 Task: Look for products in the category "Pinot Grigio" that are on sale.
Action: Mouse moved to (949, 294)
Screenshot: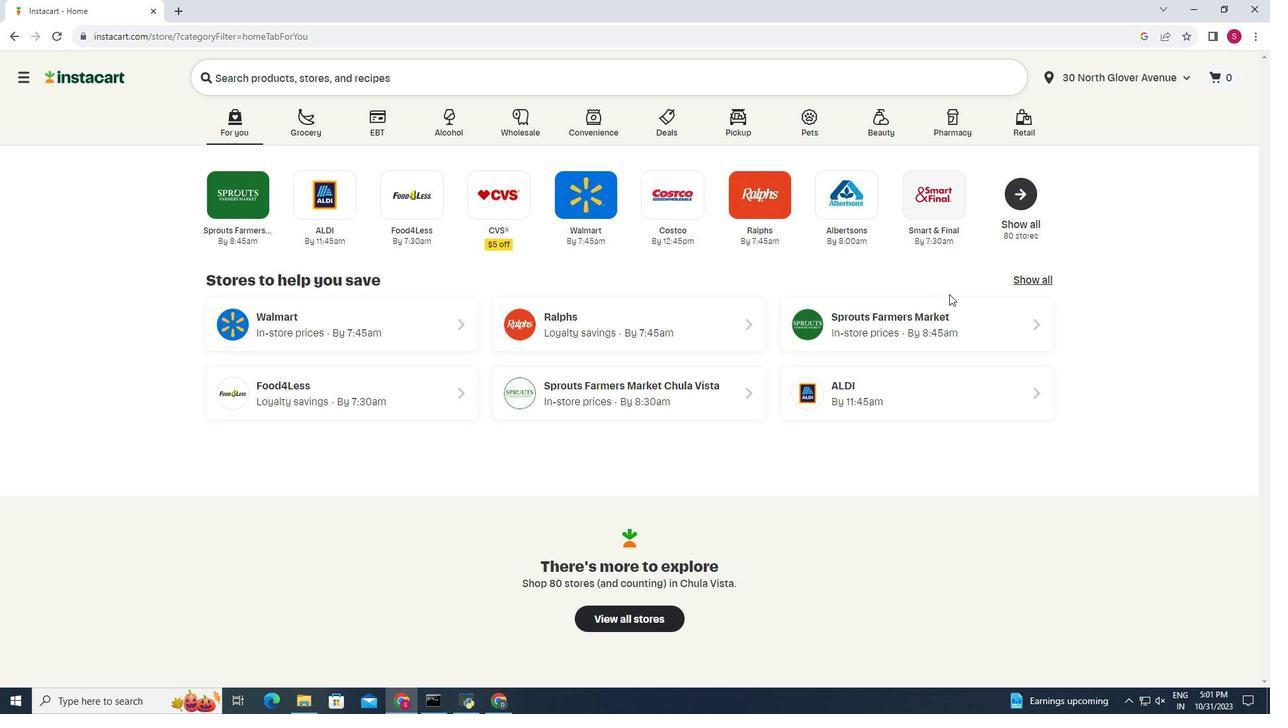 
Action: Mouse pressed left at (949, 294)
Screenshot: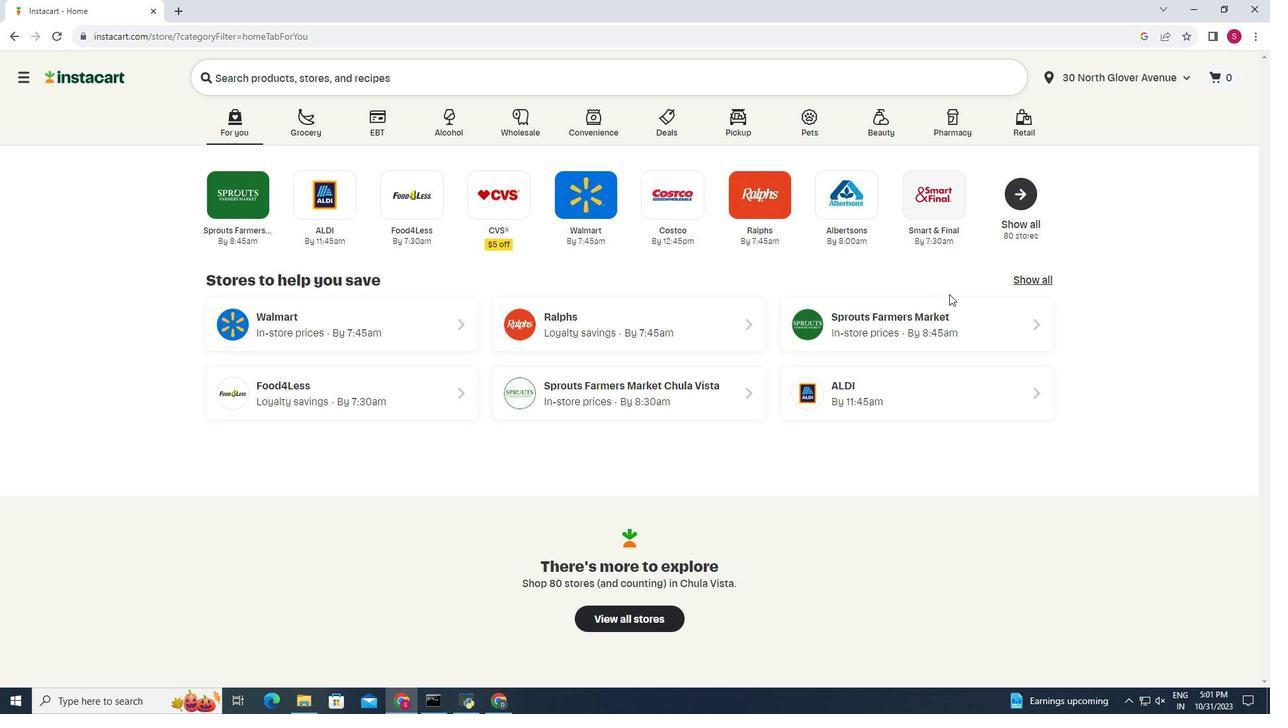 
Action: Mouse moved to (952, 315)
Screenshot: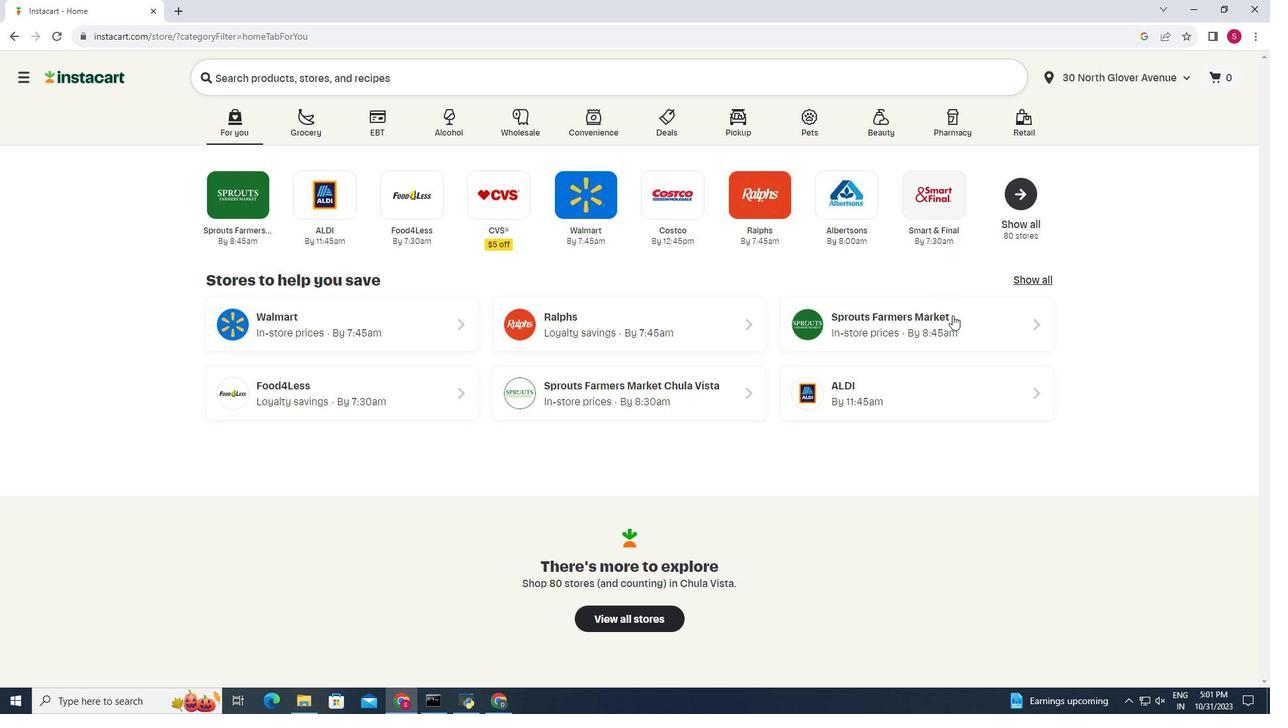 
Action: Mouse pressed left at (952, 315)
Screenshot: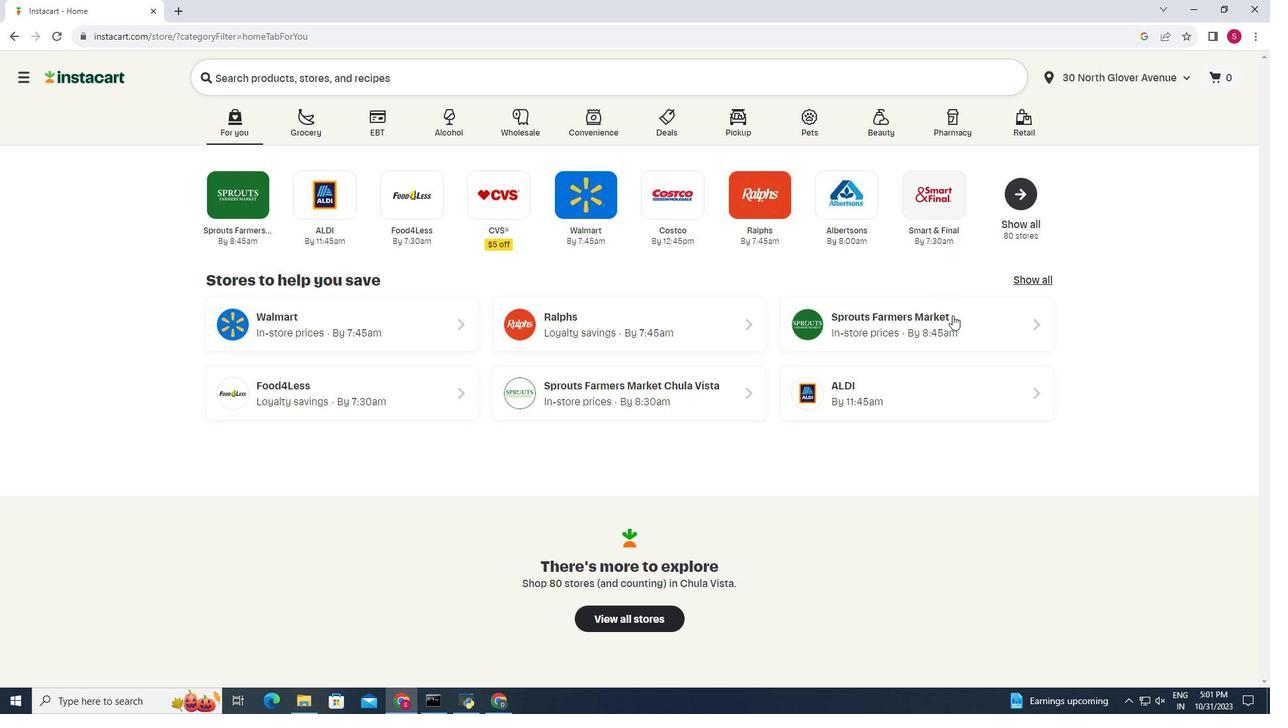 
Action: Mouse moved to (46, 625)
Screenshot: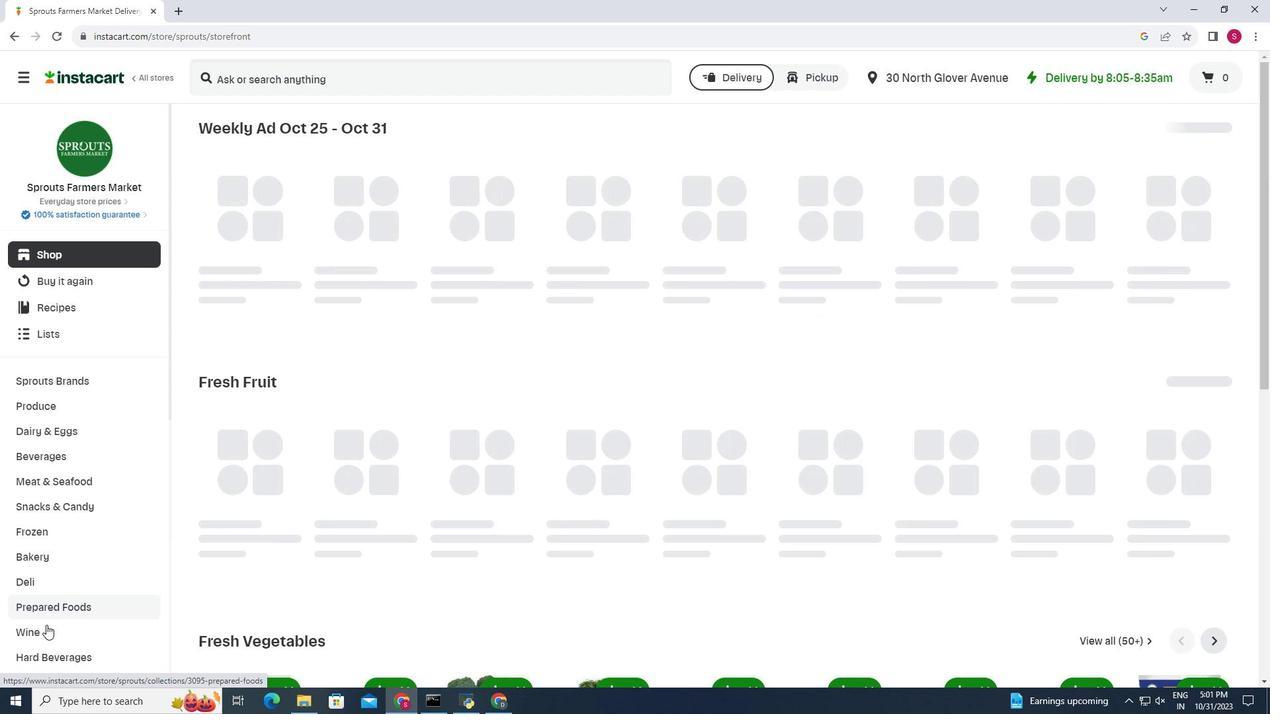 
Action: Mouse pressed left at (46, 625)
Screenshot: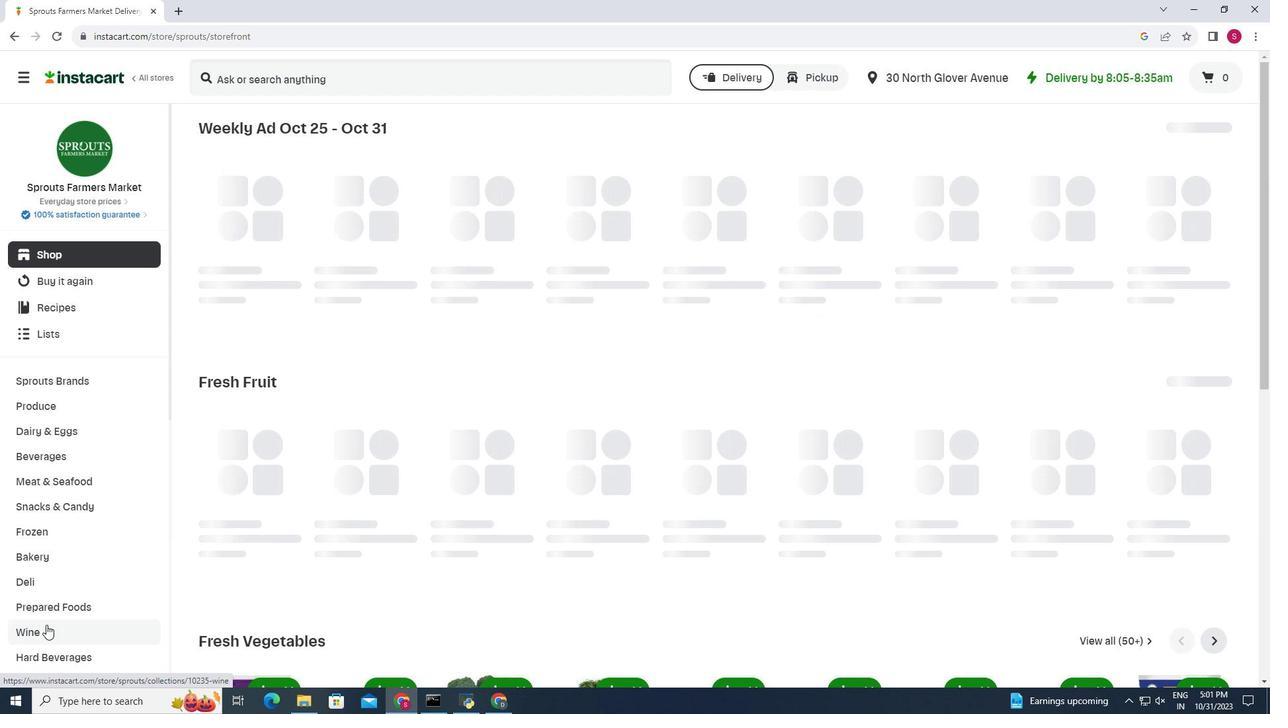 
Action: Mouse moved to (368, 162)
Screenshot: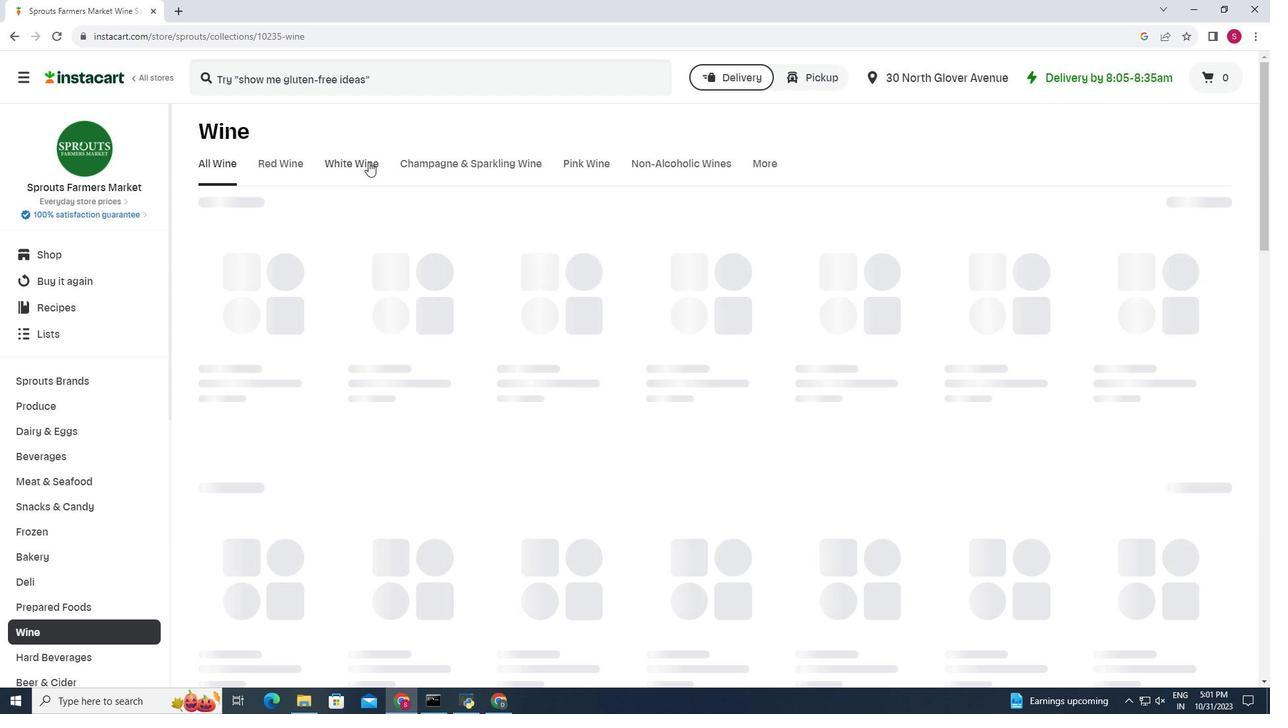 
Action: Mouse pressed left at (368, 162)
Screenshot: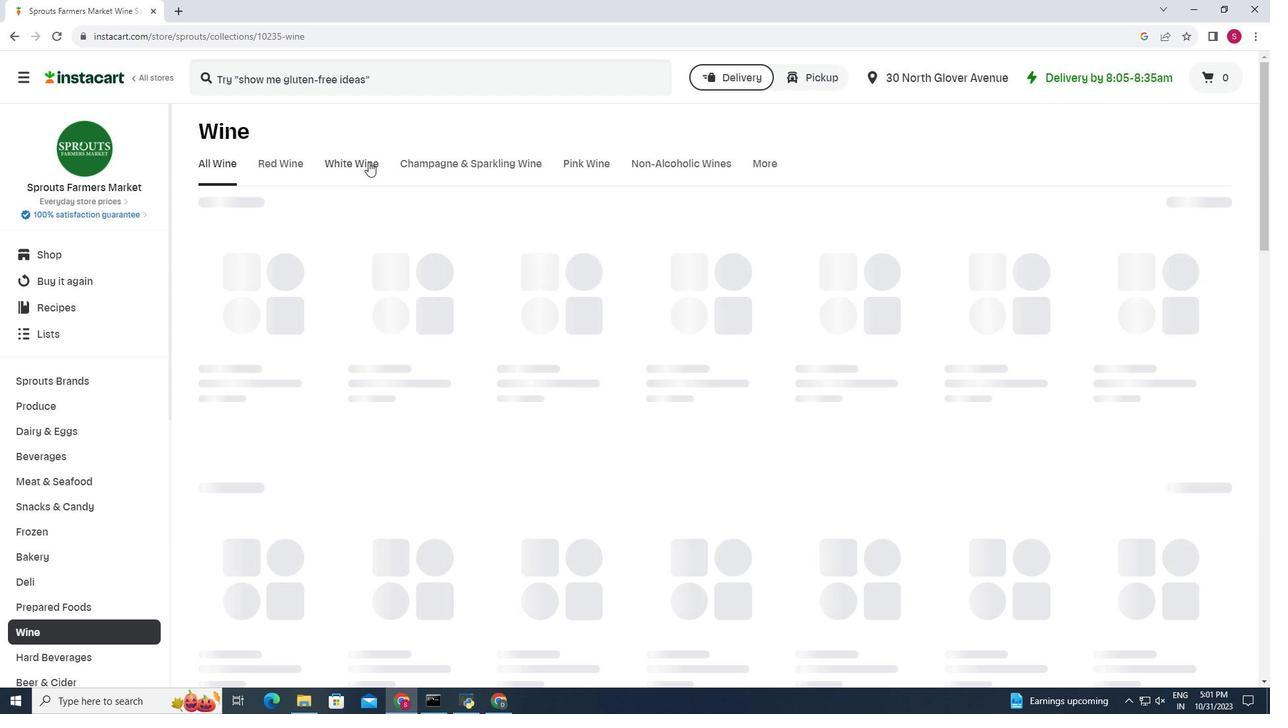 
Action: Mouse moved to (534, 221)
Screenshot: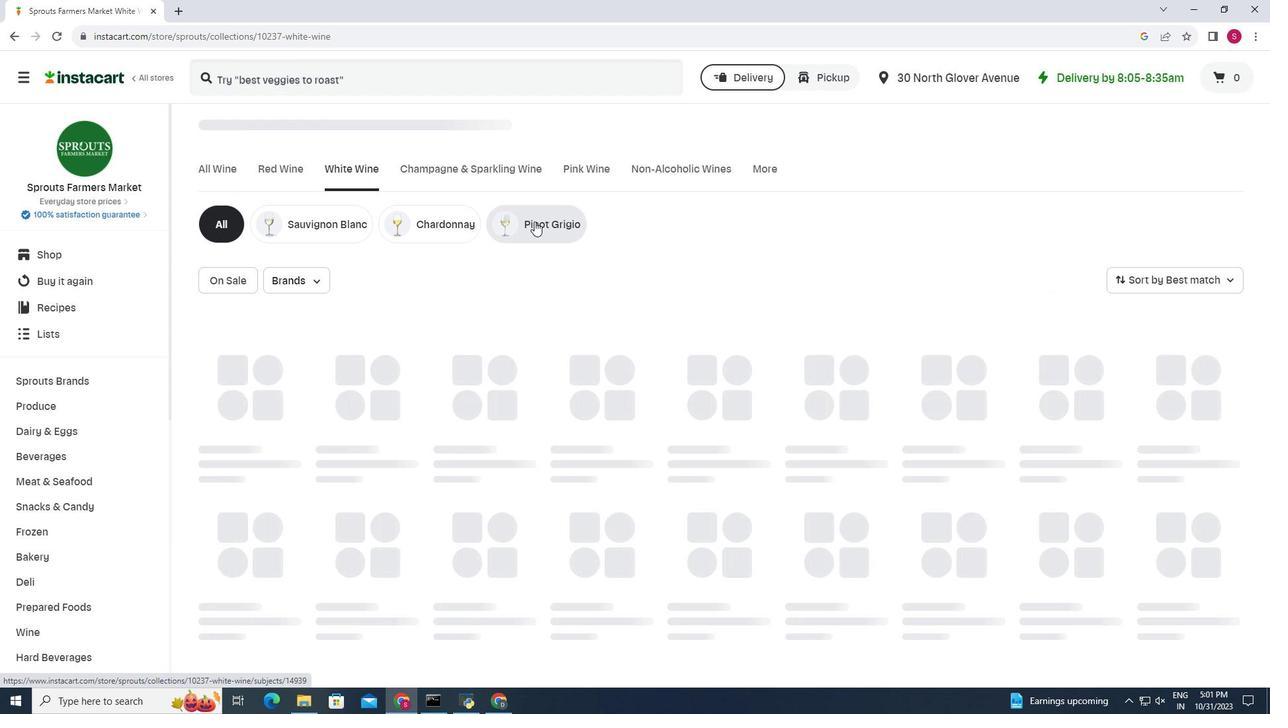 
Action: Mouse pressed left at (534, 221)
Screenshot: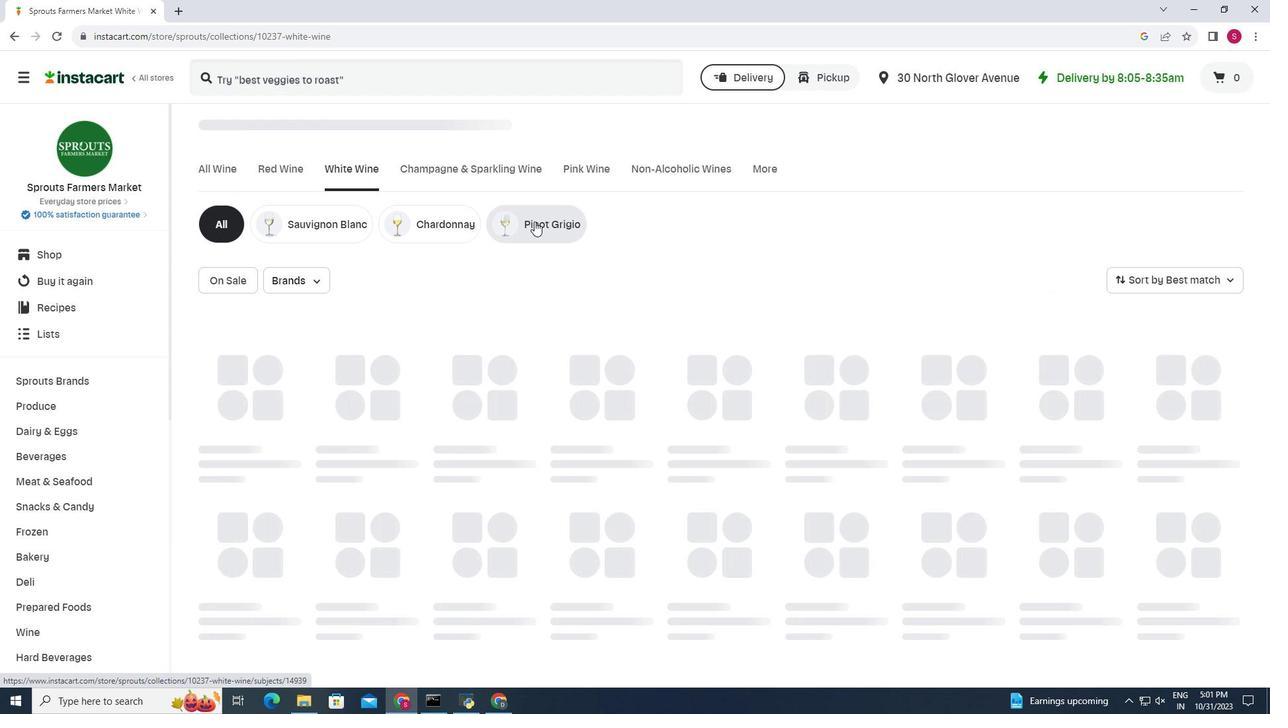 
Action: Mouse moved to (693, 264)
Screenshot: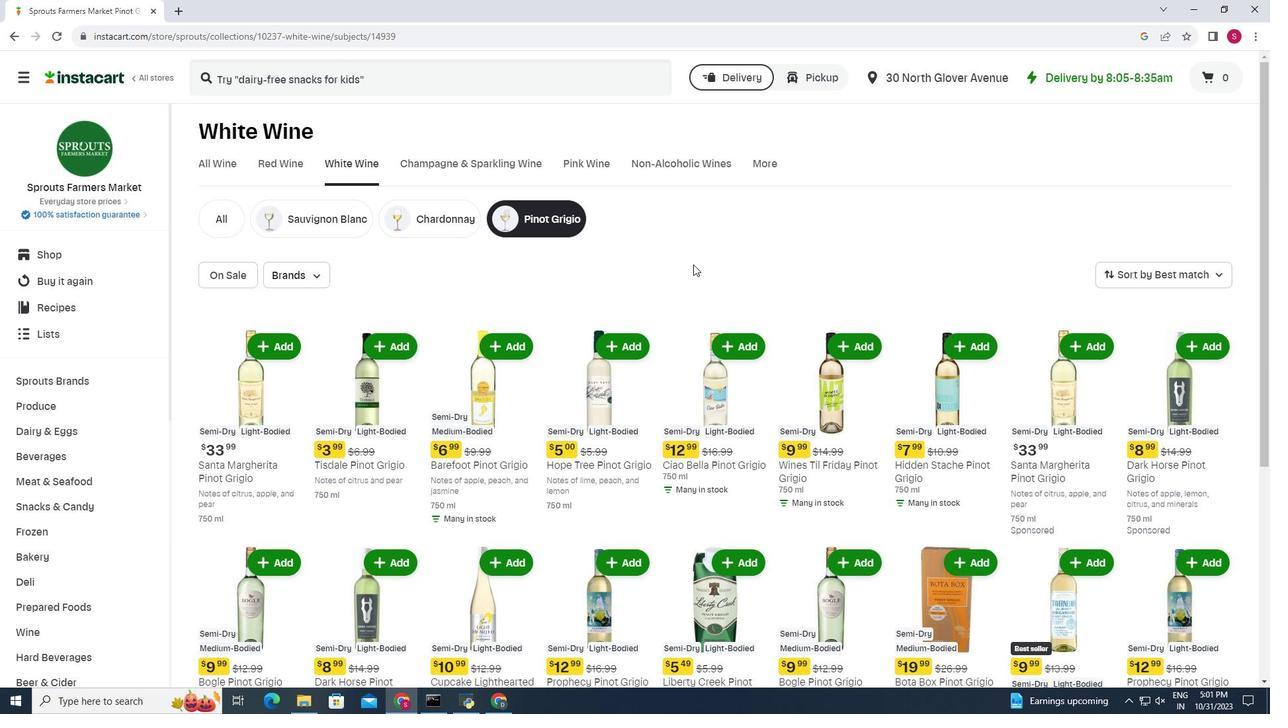 
Action: Mouse scrolled (693, 263) with delta (0, 0)
Screenshot: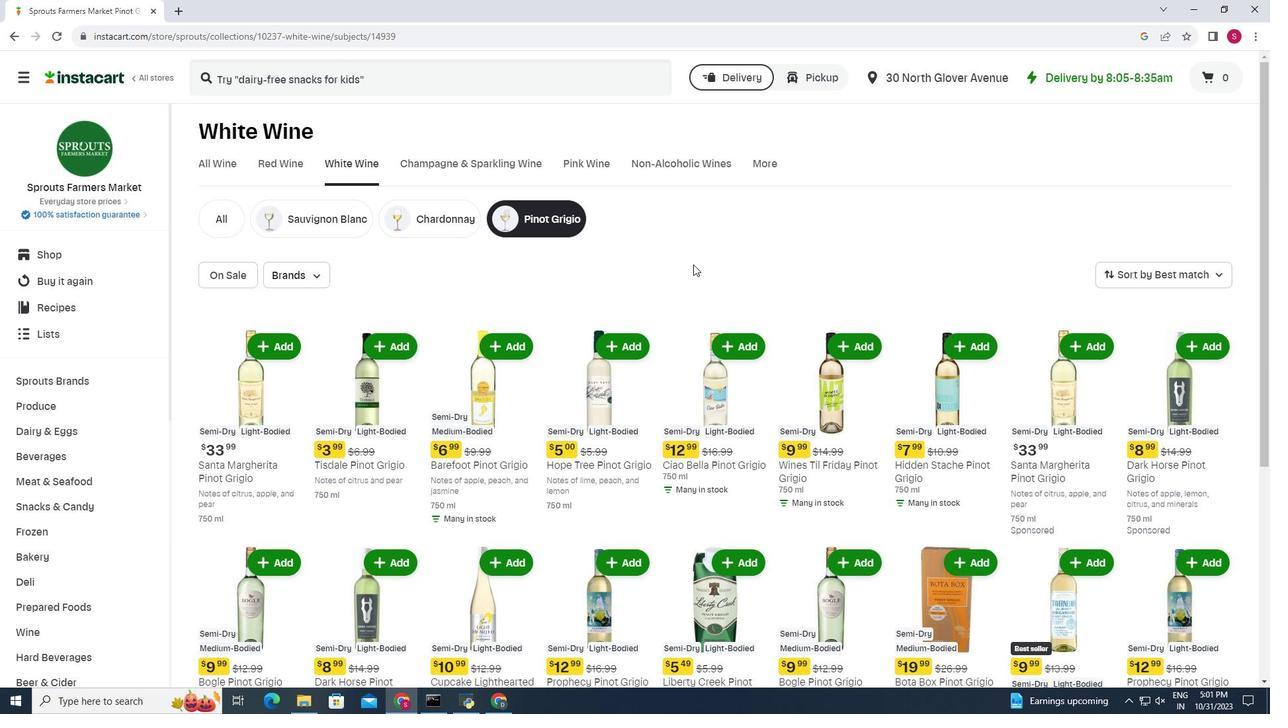 
Action: Mouse scrolled (693, 263) with delta (0, 0)
Screenshot: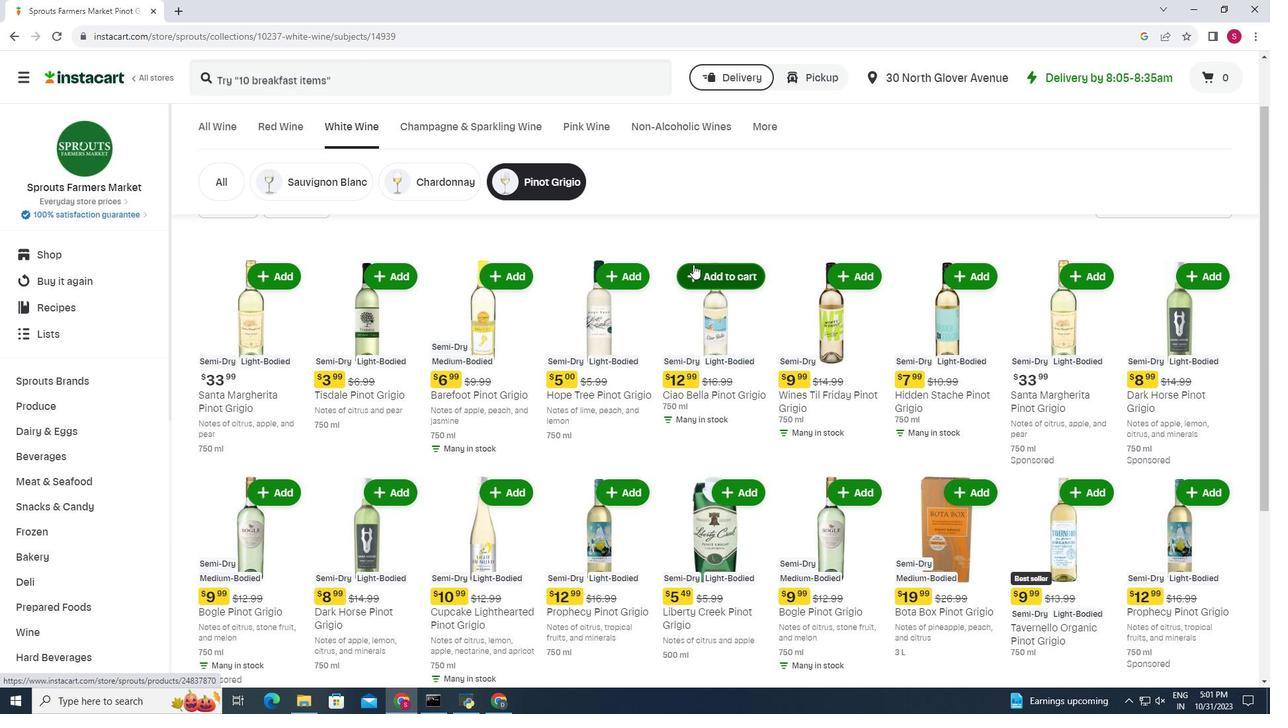 
Action: Mouse scrolled (693, 263) with delta (0, 0)
Screenshot: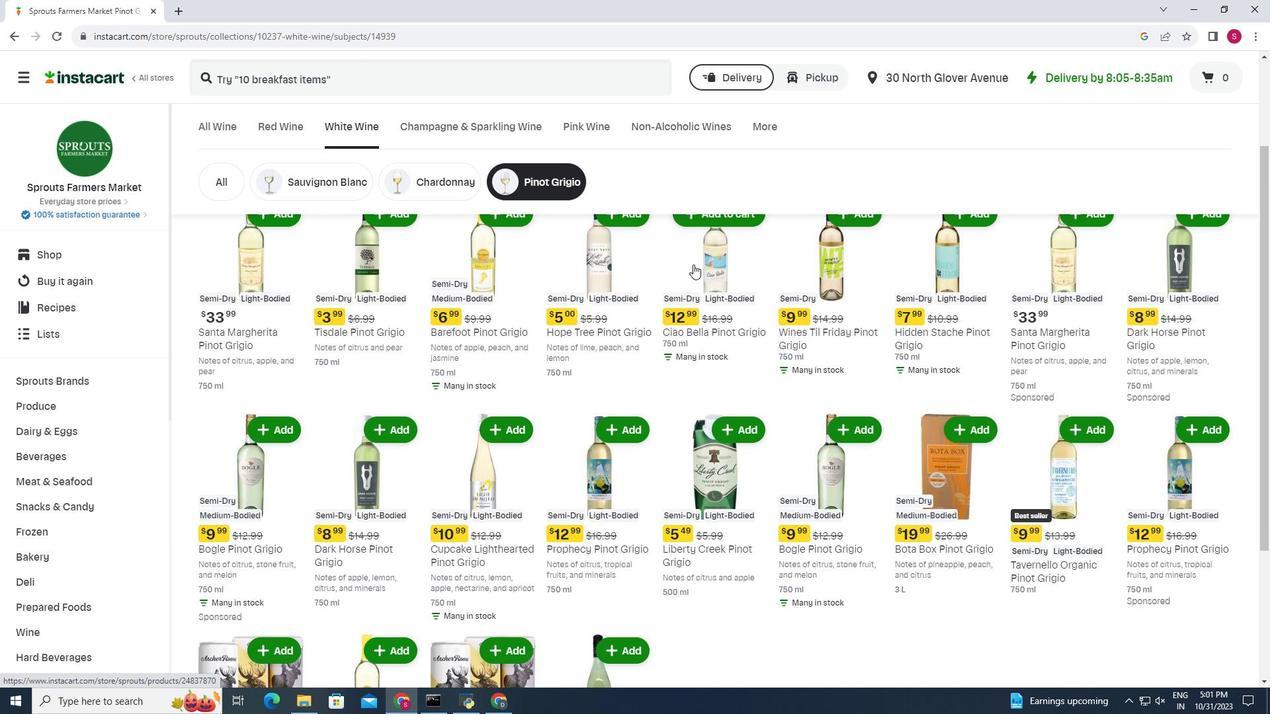 
Action: Mouse scrolled (693, 263) with delta (0, 0)
Screenshot: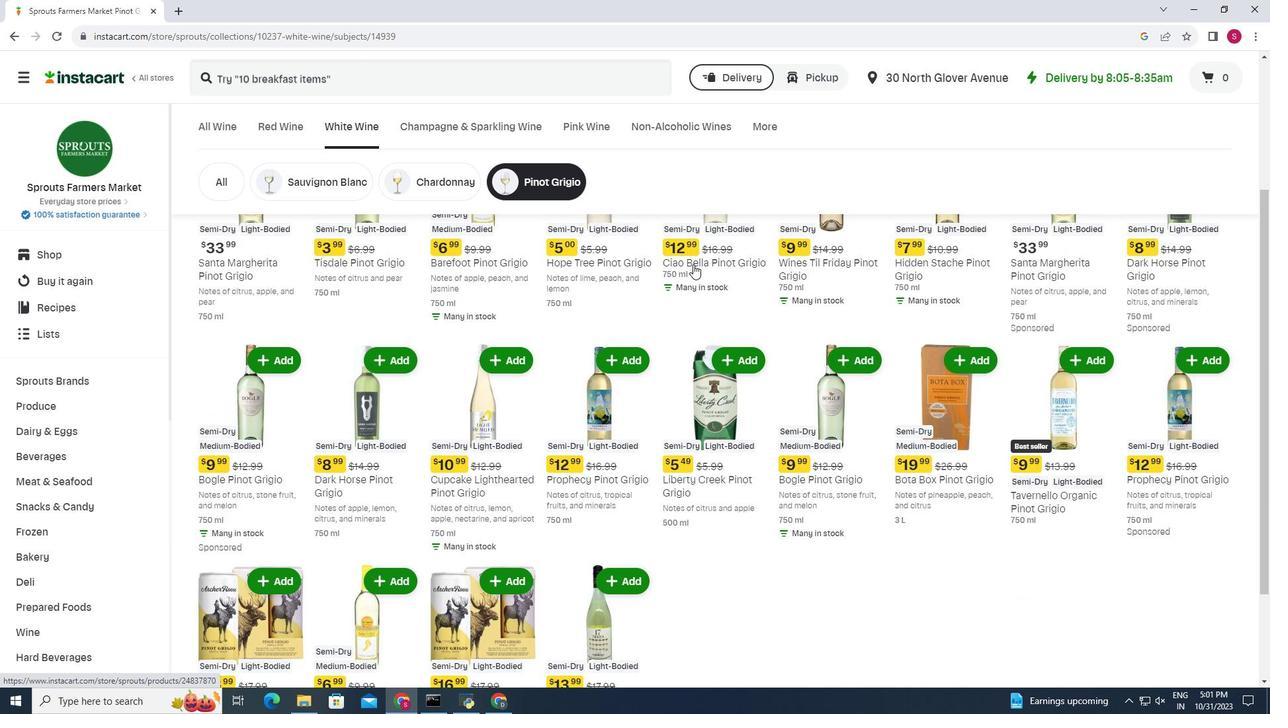 
Action: Mouse scrolled (693, 263) with delta (0, 0)
Screenshot: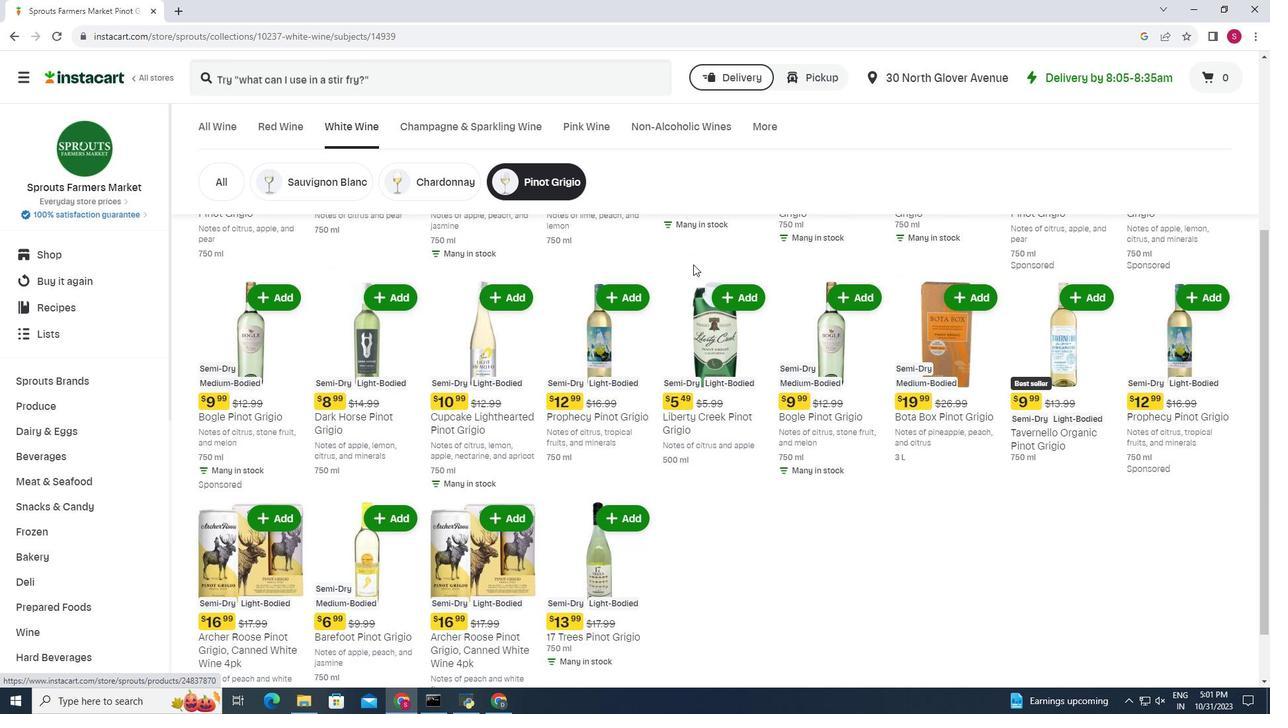 
Action: Mouse scrolled (693, 263) with delta (0, 0)
Screenshot: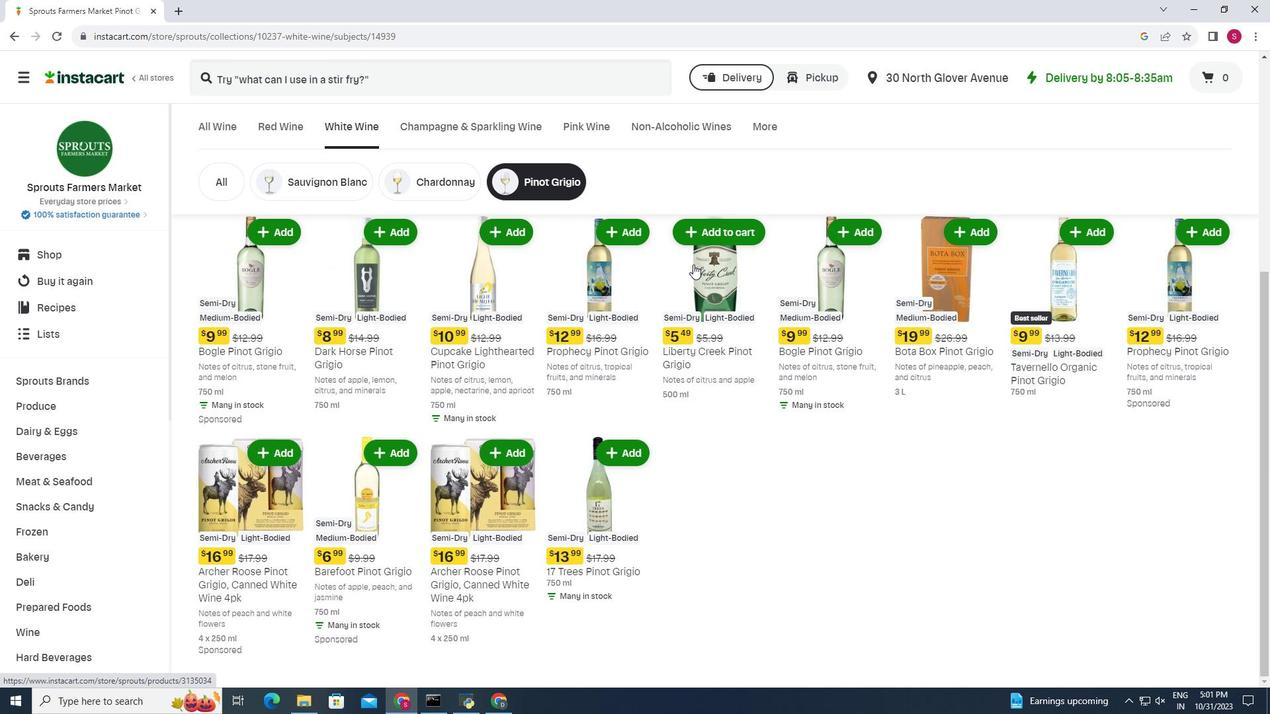 
Action: Mouse scrolled (693, 263) with delta (0, 0)
Screenshot: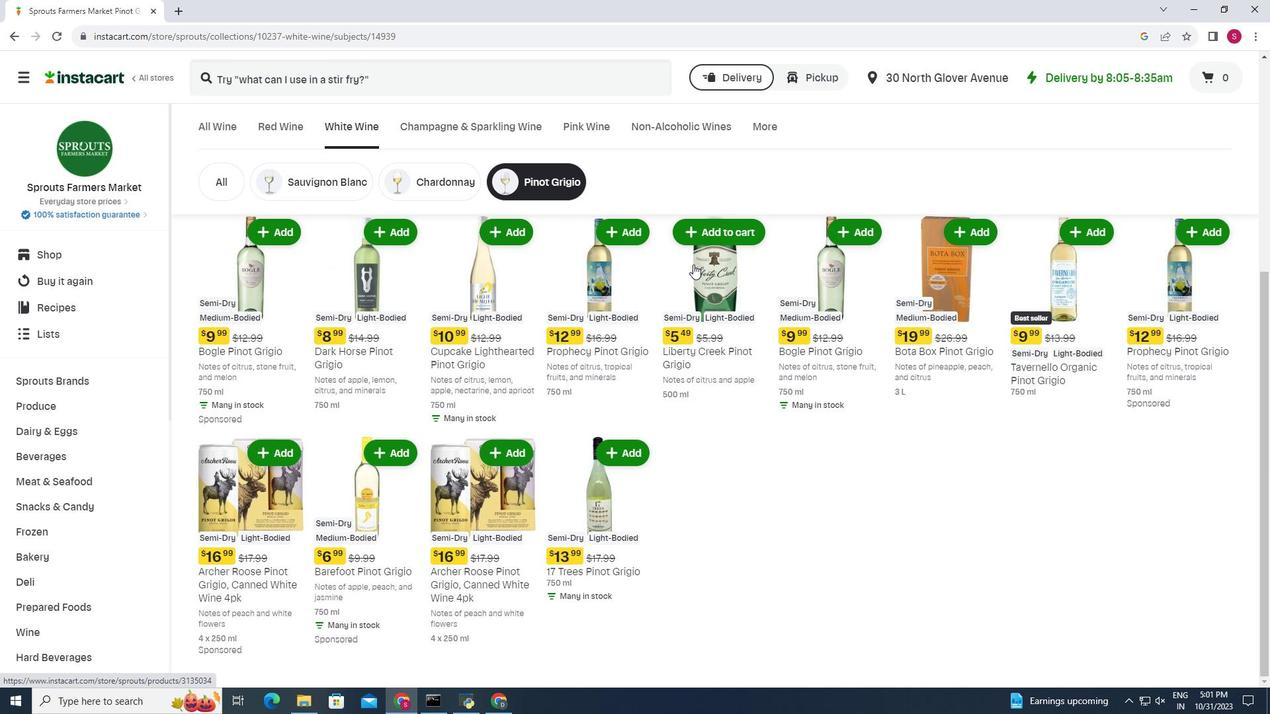 
